 Task: Select the year "2023".
Action: Mouse moved to (813, 102)
Screenshot: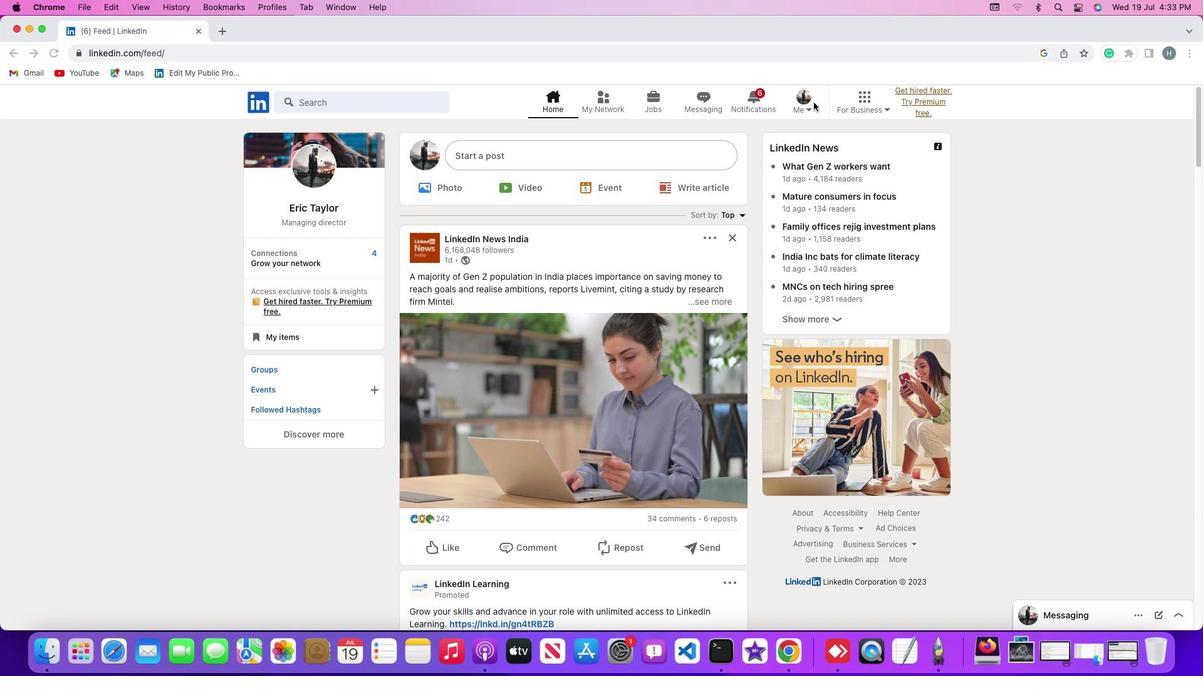 
Action: Mouse pressed left at (813, 102)
Screenshot: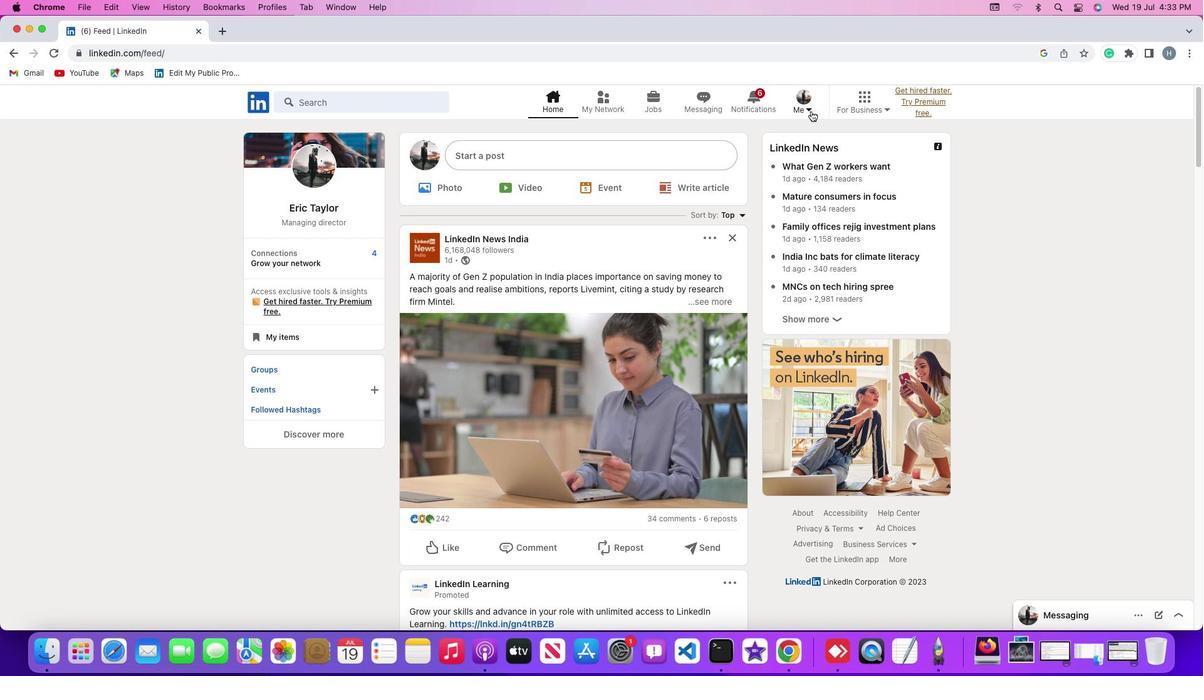 
Action: Mouse moved to (808, 109)
Screenshot: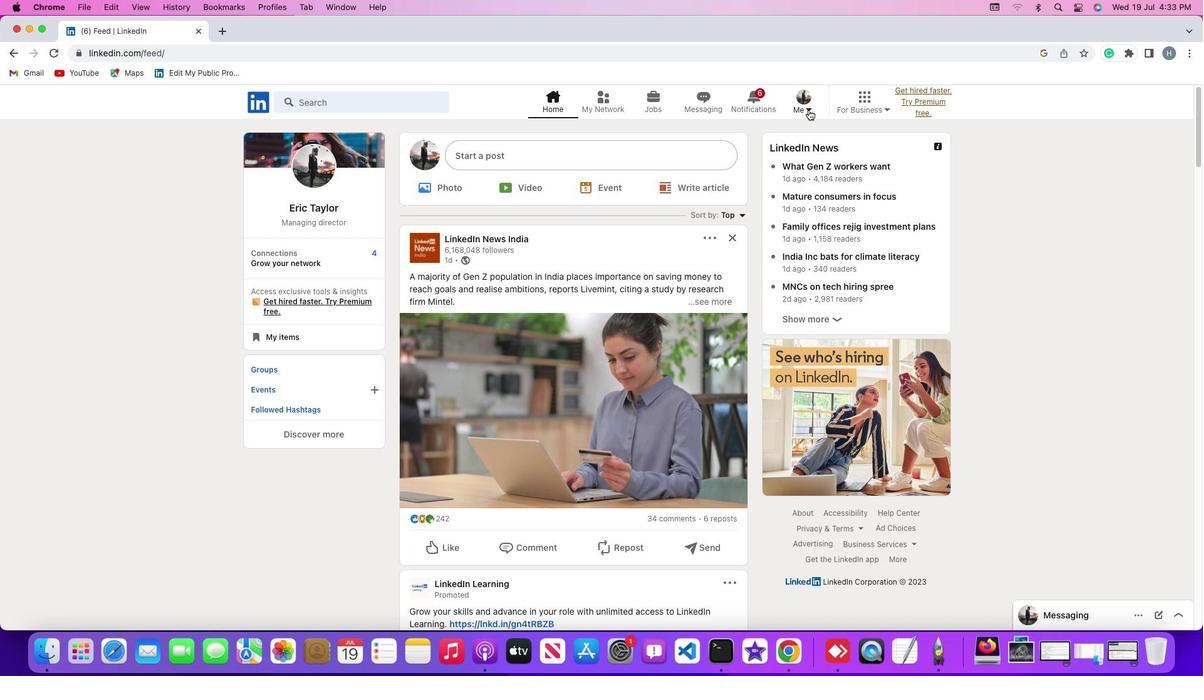 
Action: Mouse pressed left at (808, 109)
Screenshot: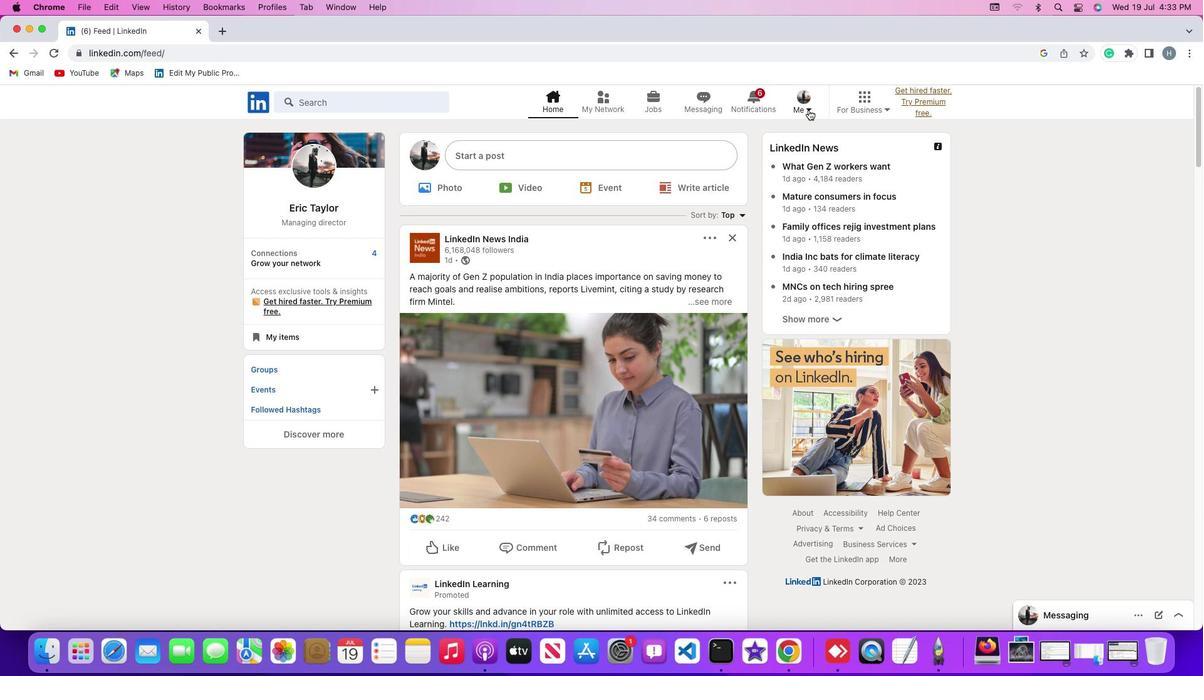 
Action: Mouse moved to (753, 177)
Screenshot: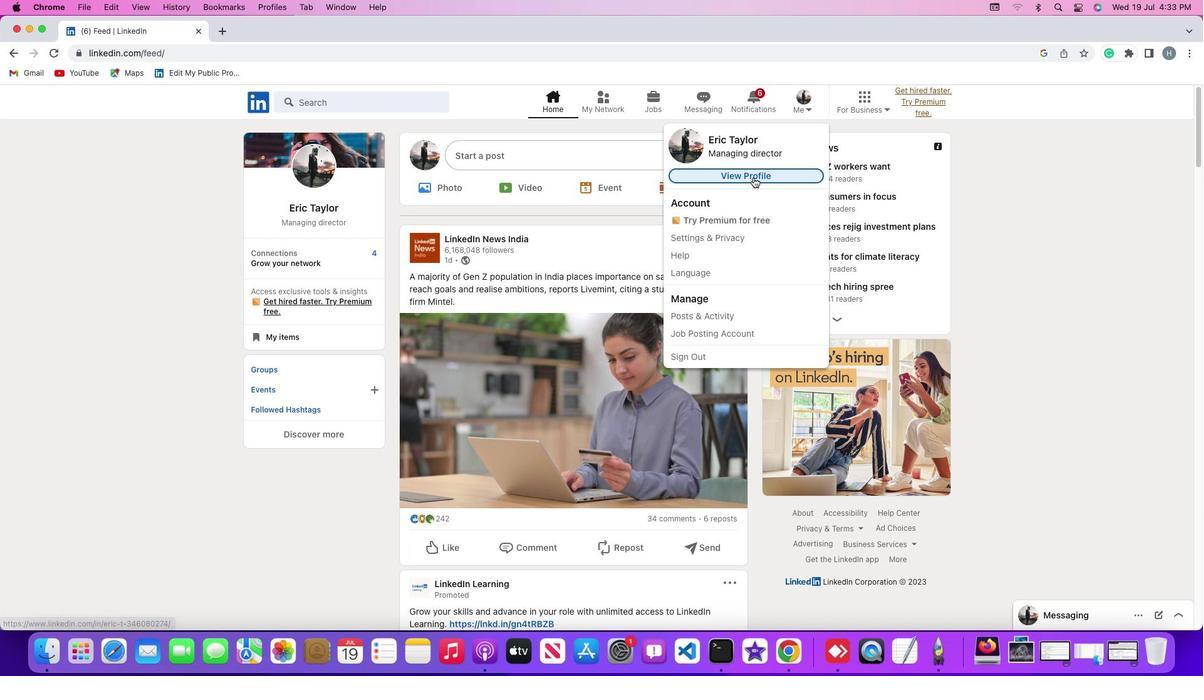 
Action: Mouse pressed left at (753, 177)
Screenshot: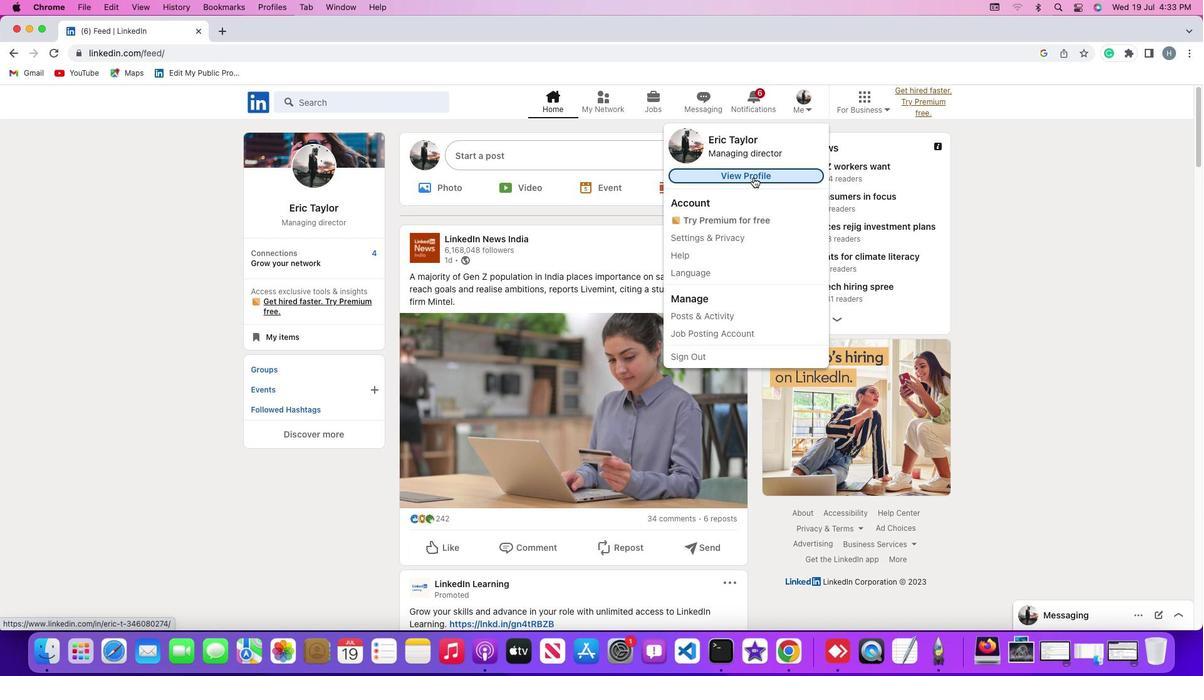 
Action: Mouse moved to (362, 370)
Screenshot: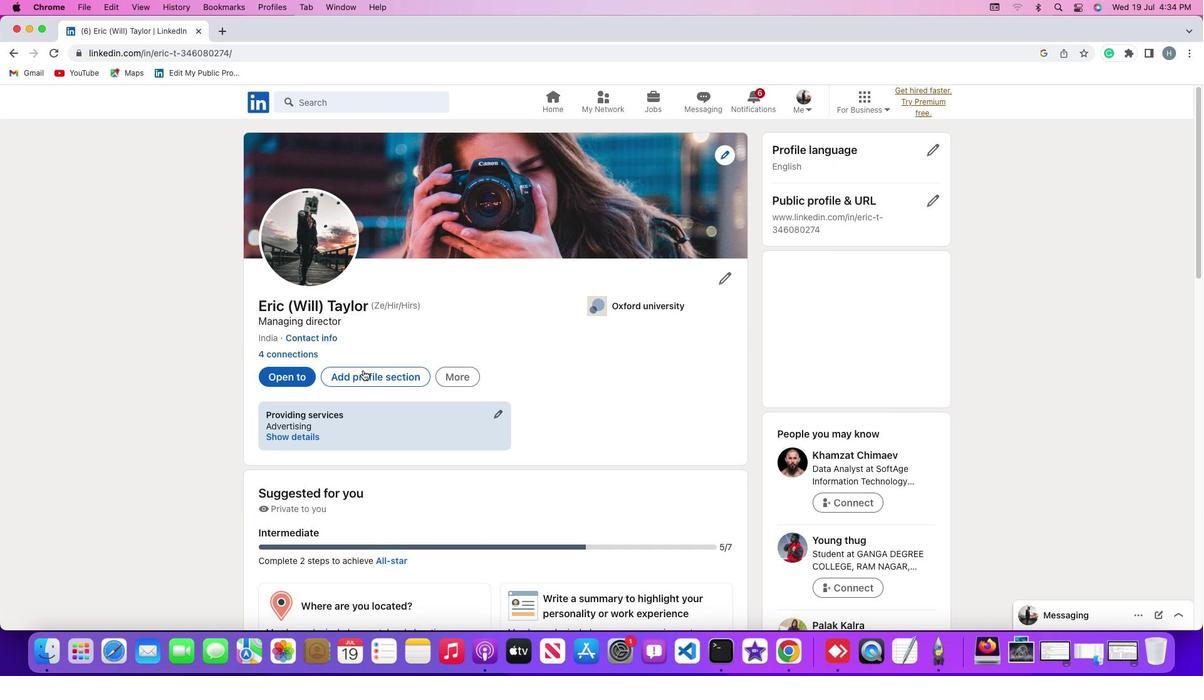 
Action: Mouse pressed left at (362, 370)
Screenshot: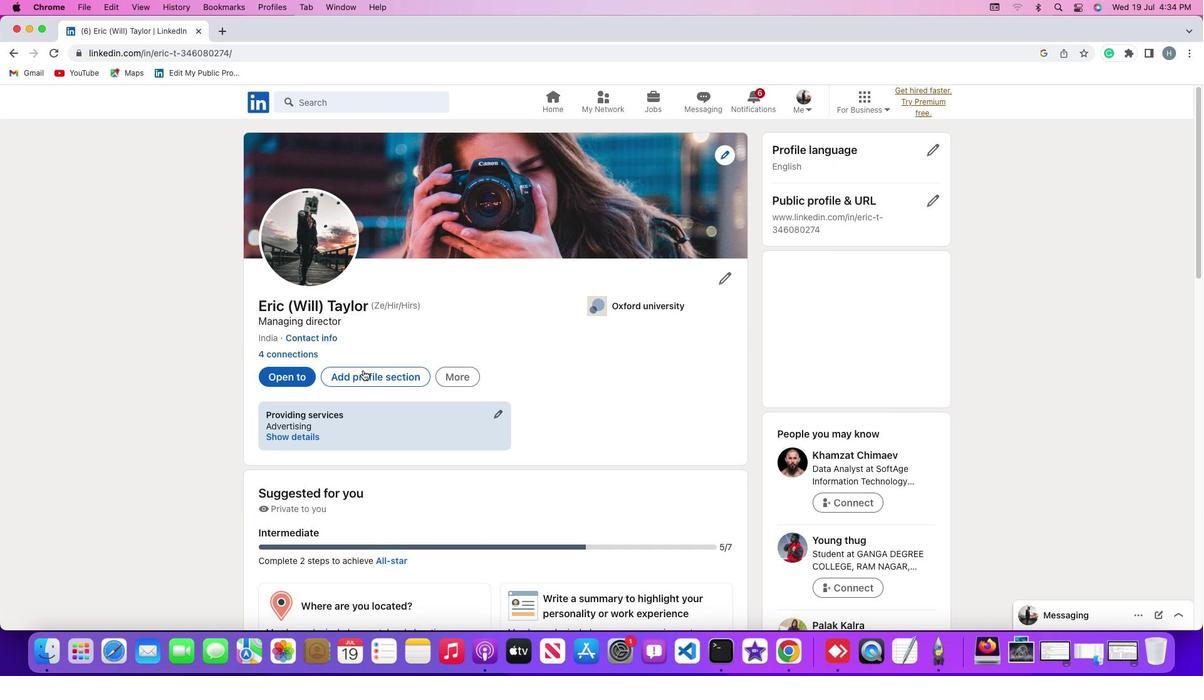 
Action: Mouse moved to (456, 367)
Screenshot: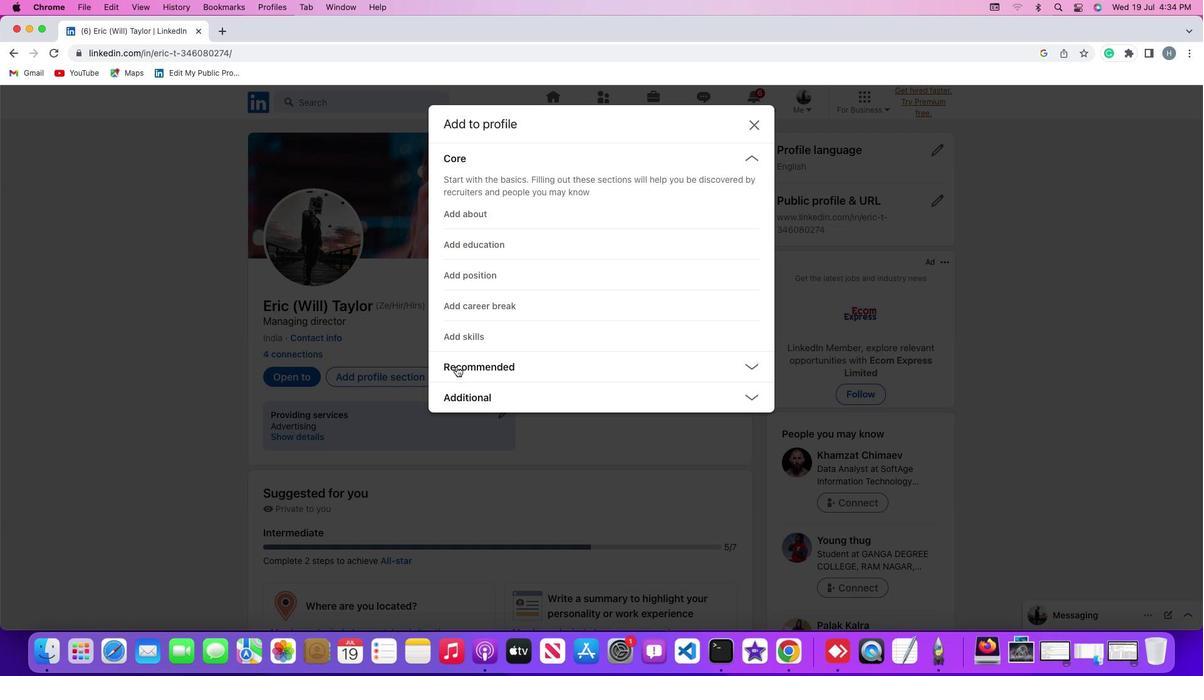 
Action: Mouse pressed left at (456, 367)
Screenshot: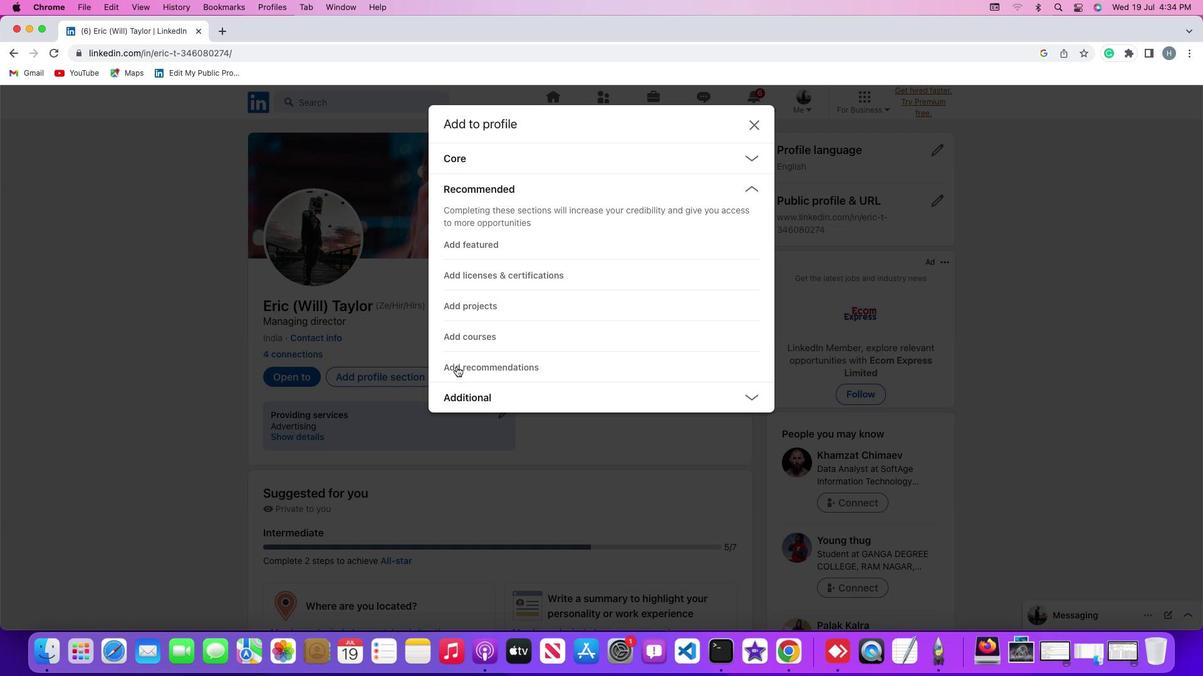 
Action: Mouse moved to (479, 307)
Screenshot: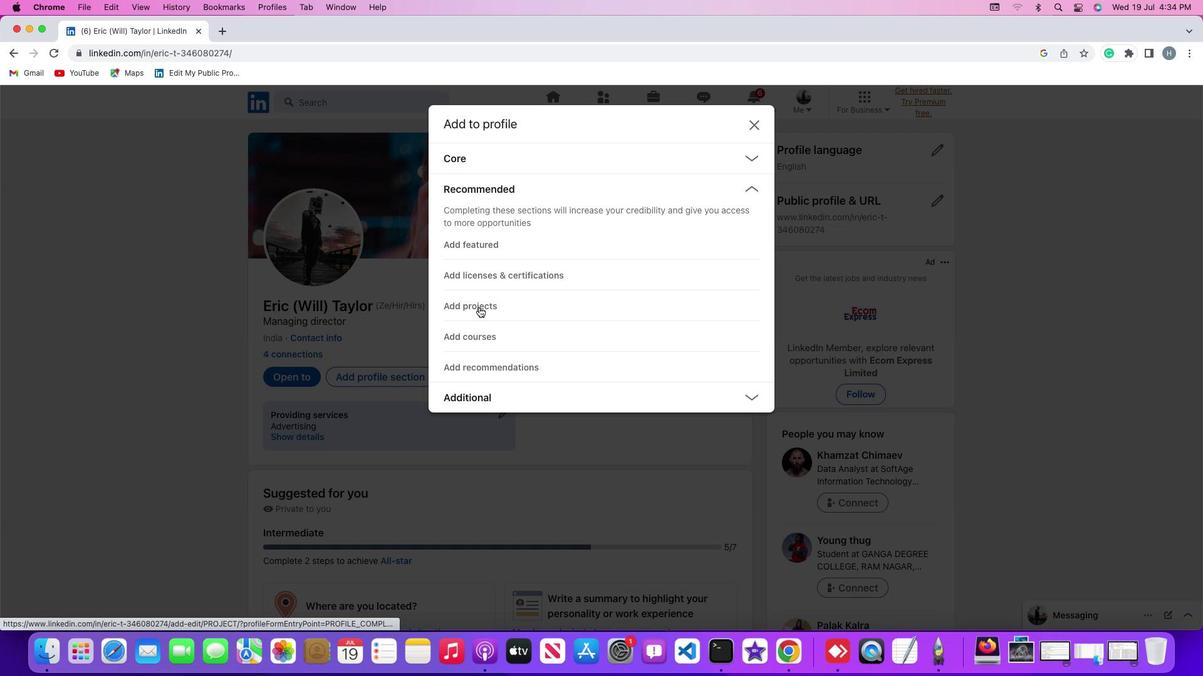 
Action: Mouse pressed left at (479, 307)
Screenshot: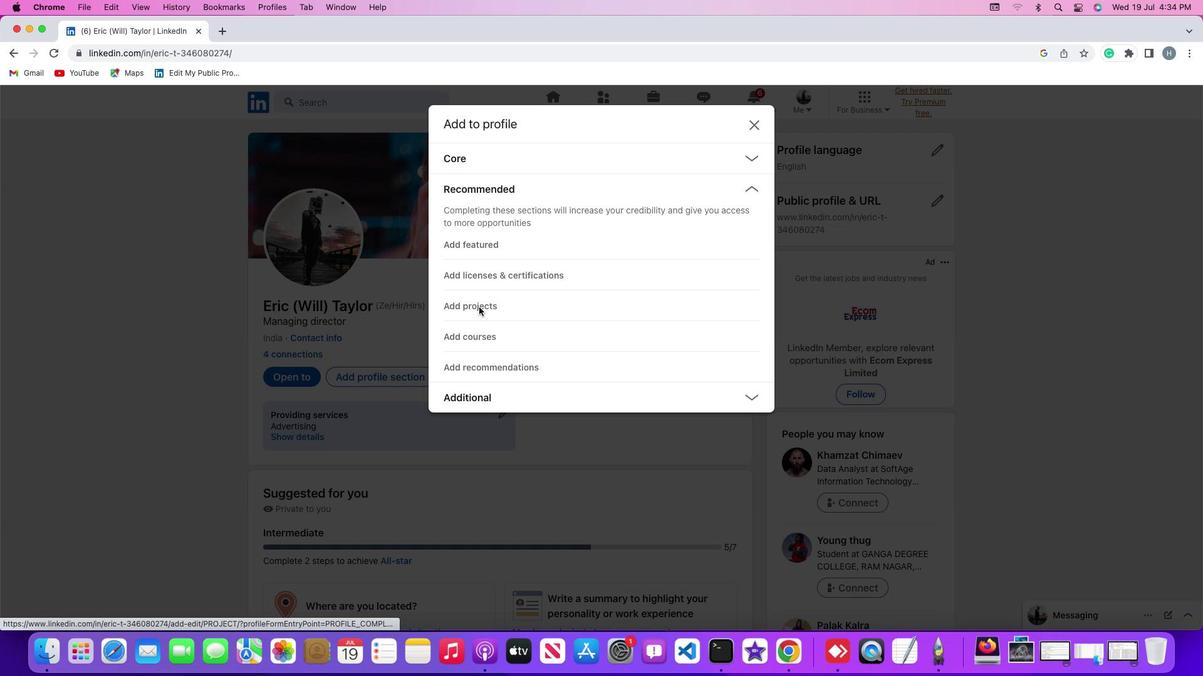 
Action: Mouse moved to (494, 440)
Screenshot: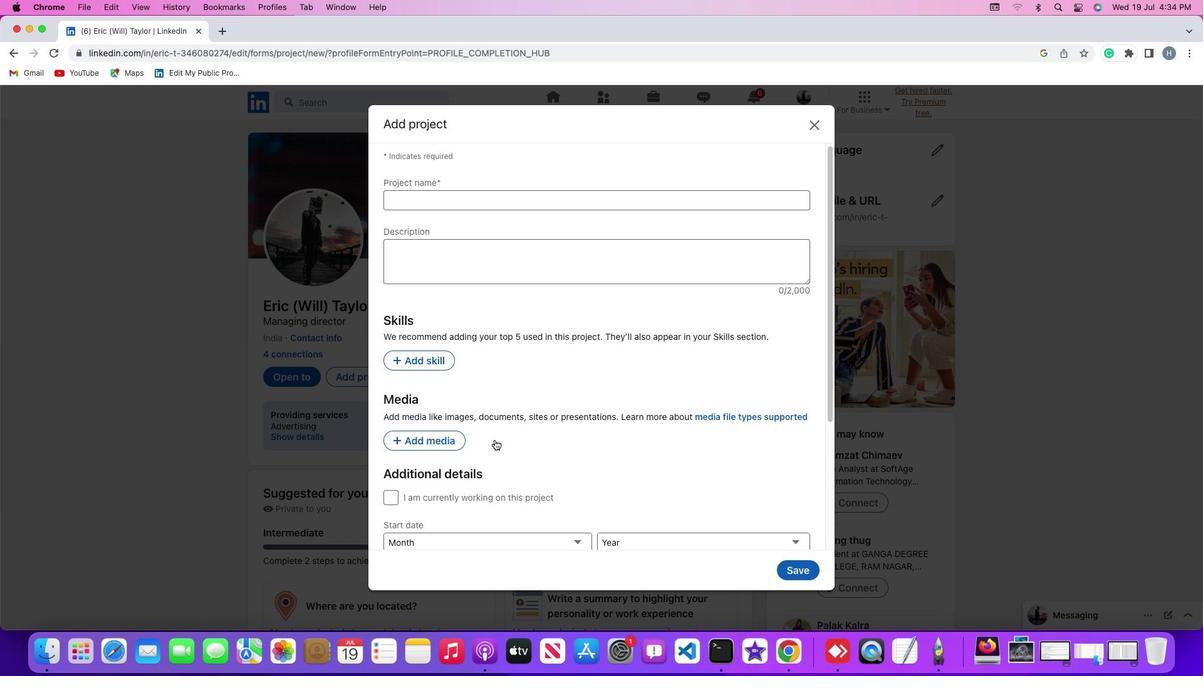 
Action: Mouse scrolled (494, 440) with delta (0, 0)
Screenshot: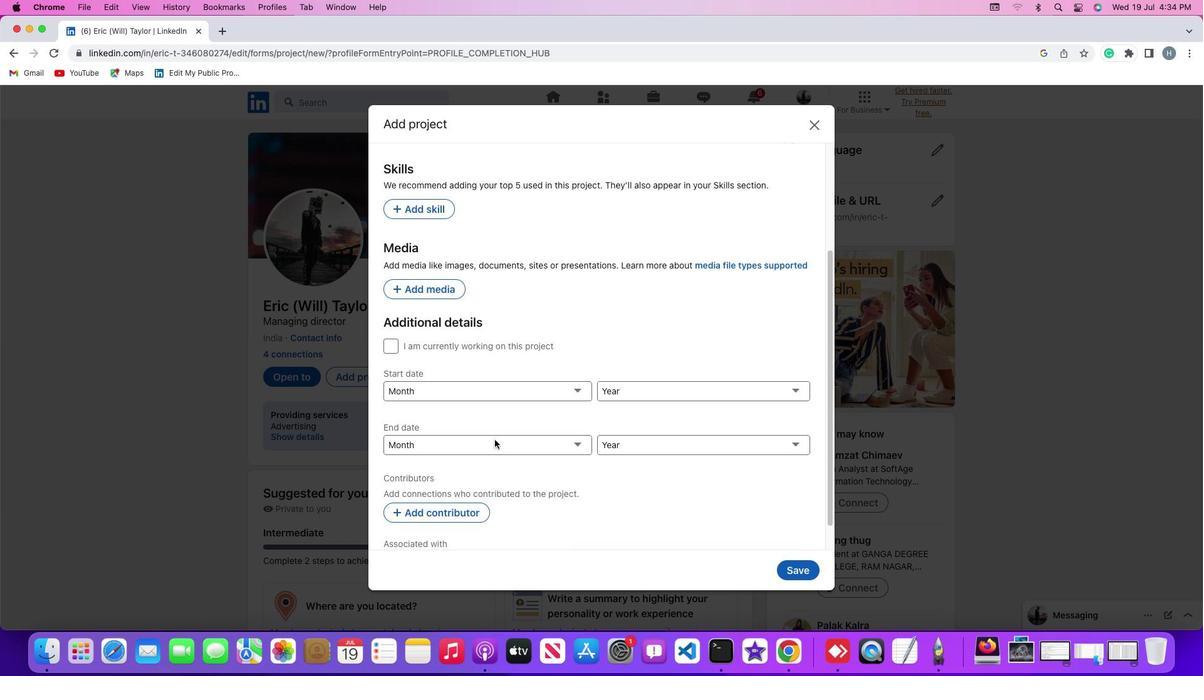 
Action: Mouse scrolled (494, 440) with delta (0, 0)
Screenshot: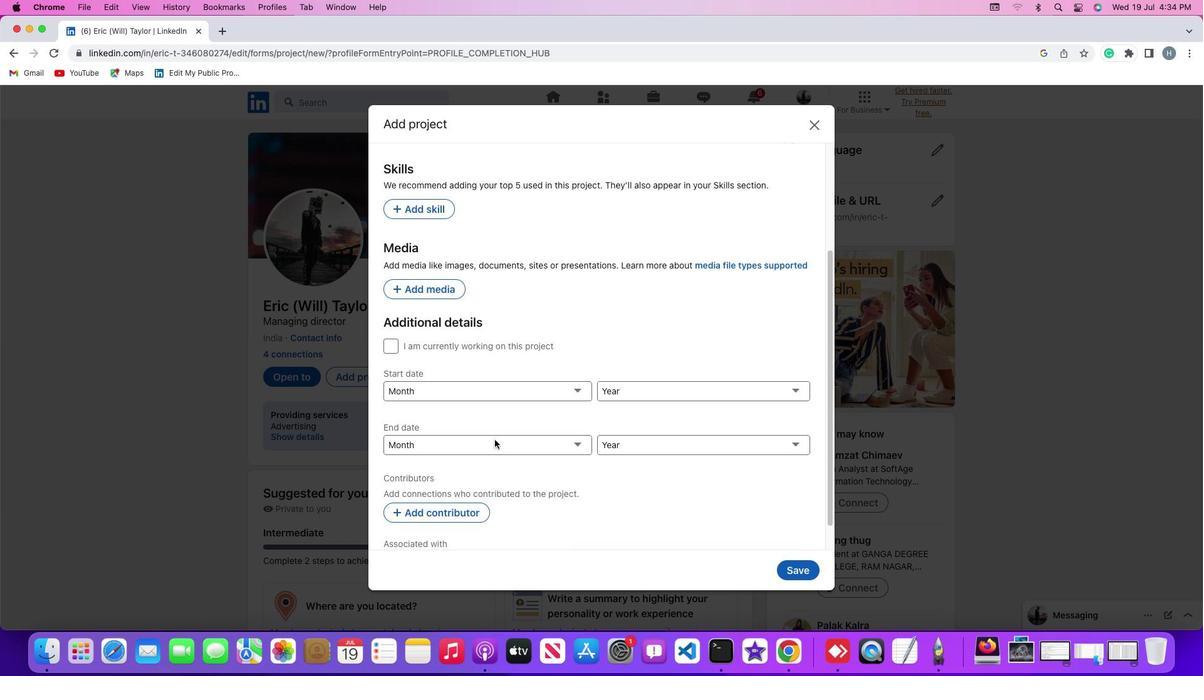 
Action: Mouse scrolled (494, 440) with delta (0, -1)
Screenshot: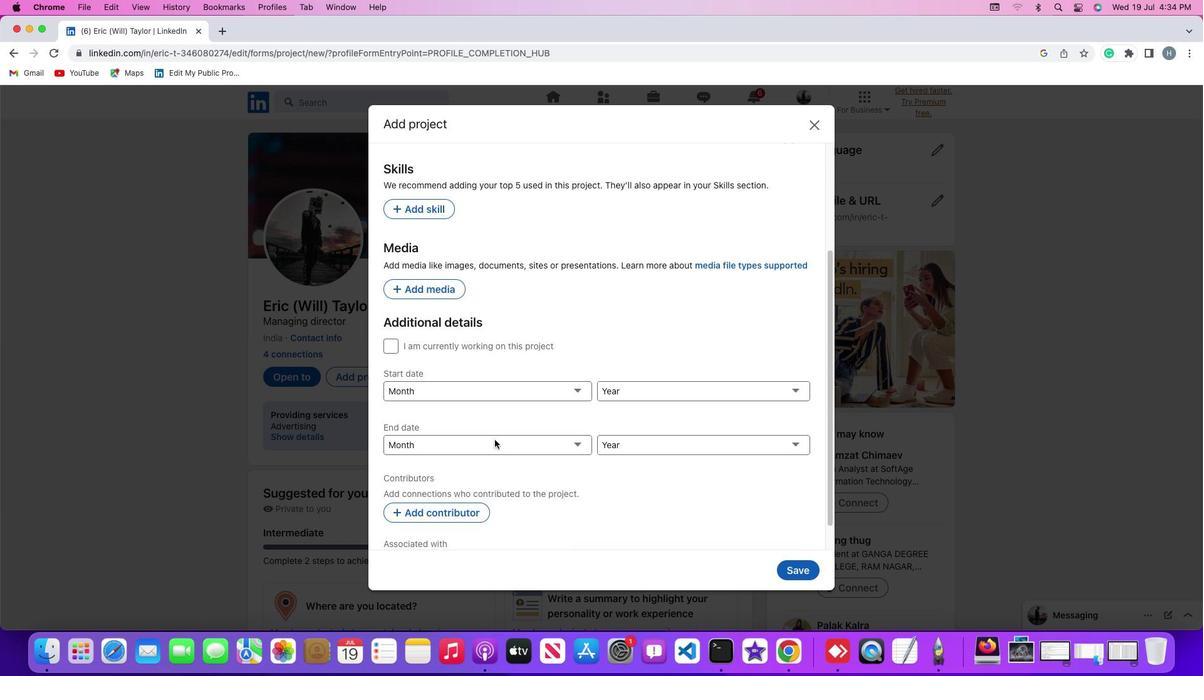 
Action: Mouse scrolled (494, 440) with delta (0, -2)
Screenshot: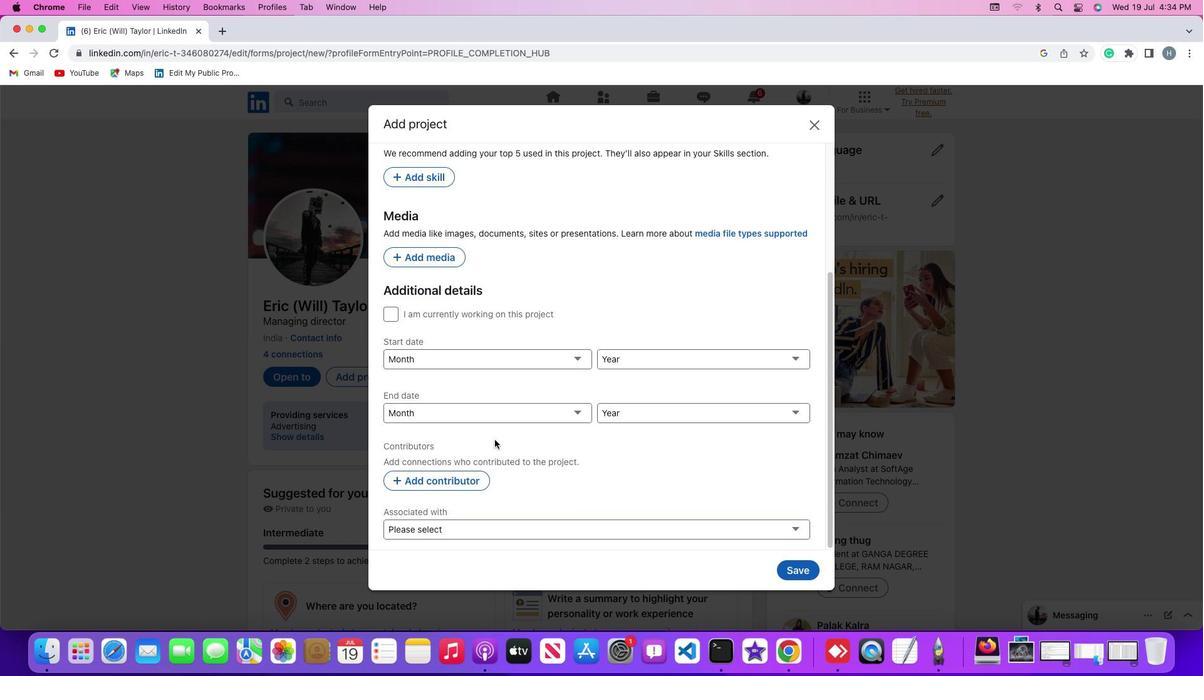 
Action: Mouse moved to (634, 415)
Screenshot: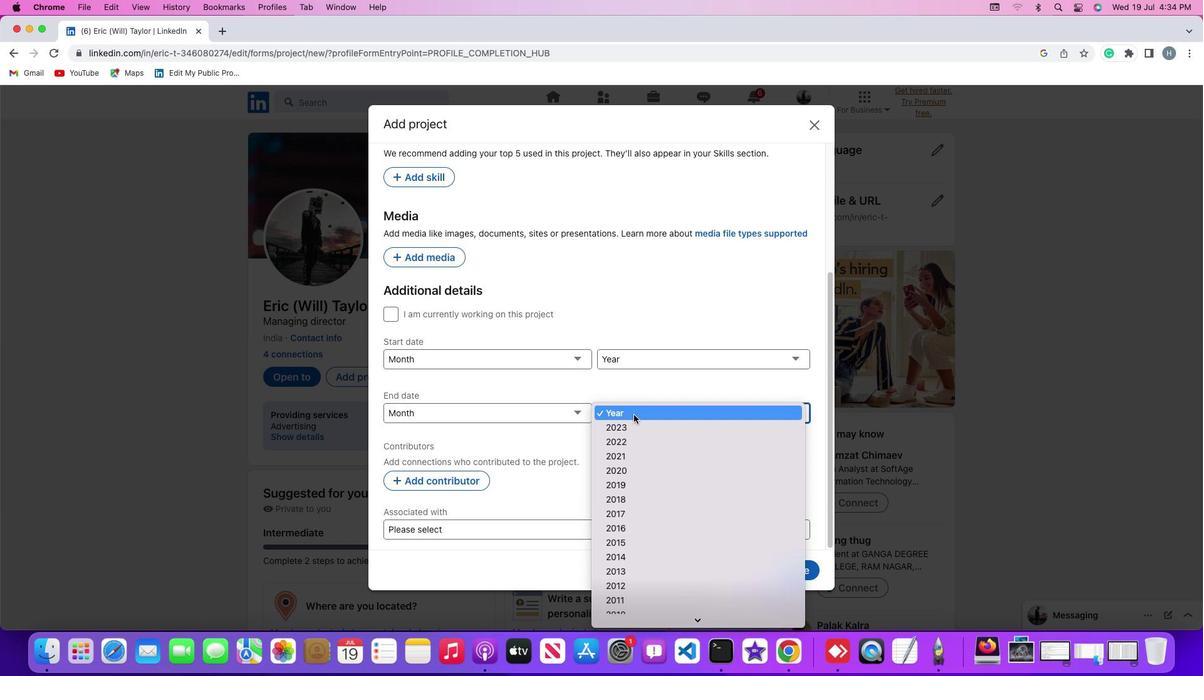 
Action: Mouse pressed left at (634, 415)
Screenshot: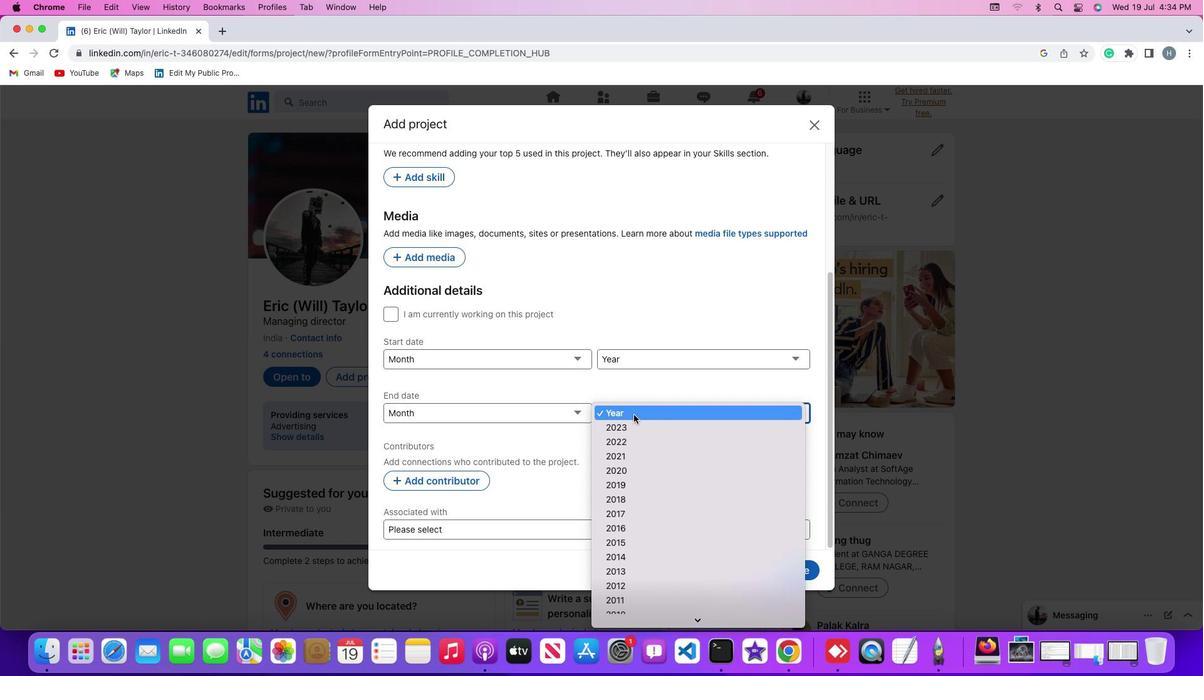 
Action: Mouse moved to (629, 430)
Screenshot: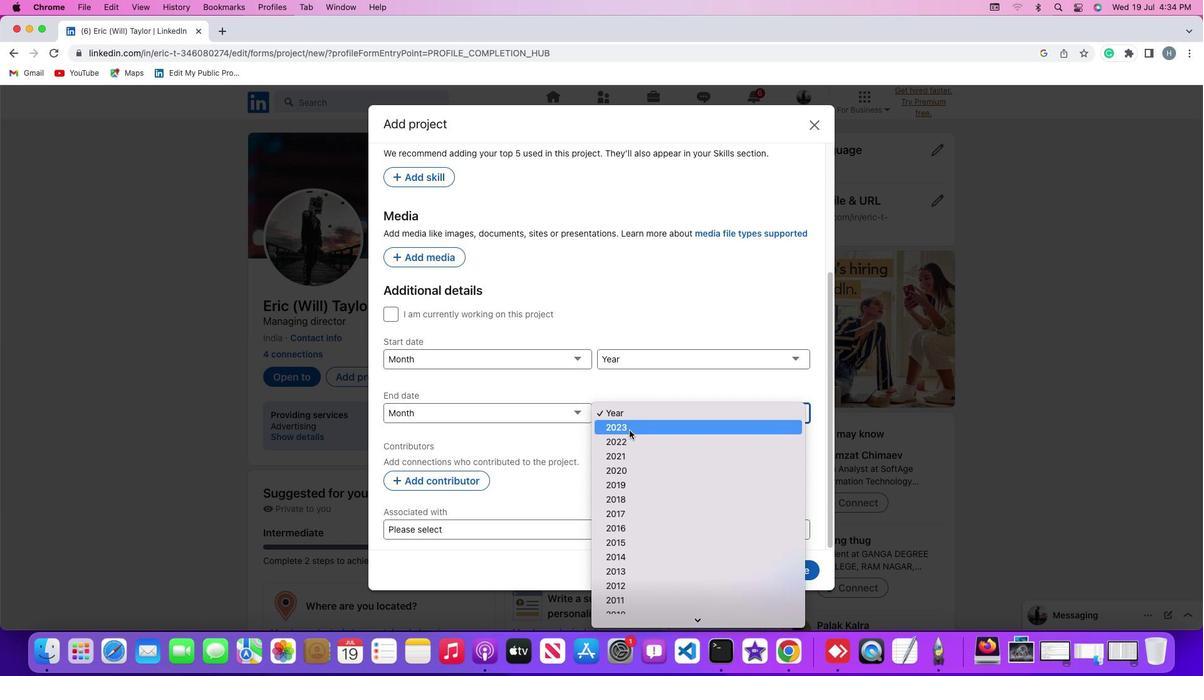 
Action: Mouse pressed left at (629, 430)
Screenshot: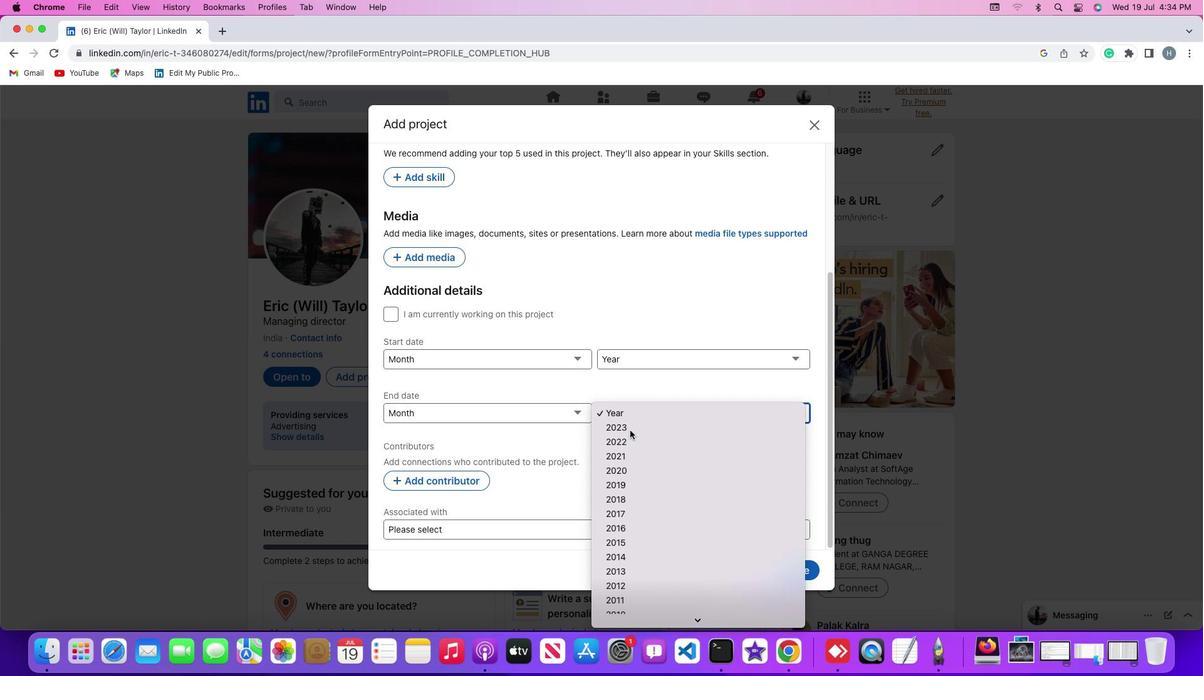 
Action: Mouse moved to (629, 430)
Screenshot: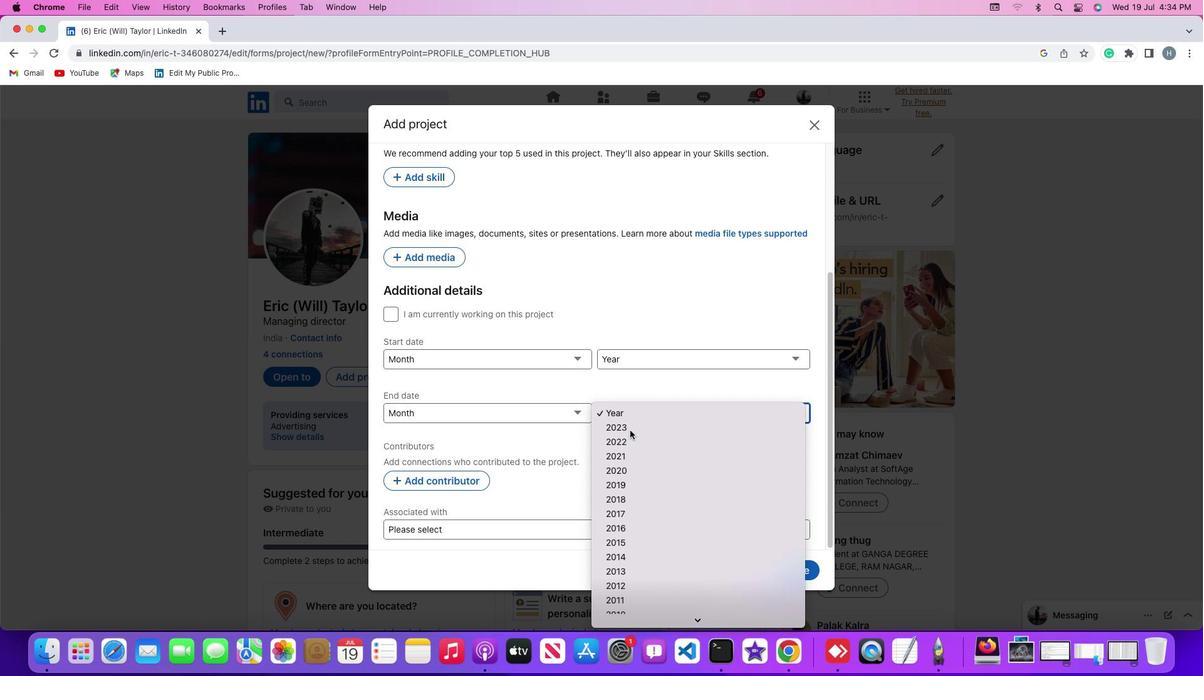 
